 Task: Add the task  Develop a new online tool for online volunteer sign-ups to the section Lightning Lances in the project Brighten and add a Due Date to the respective task as 2024/04/23
Action: Mouse moved to (481, 451)
Screenshot: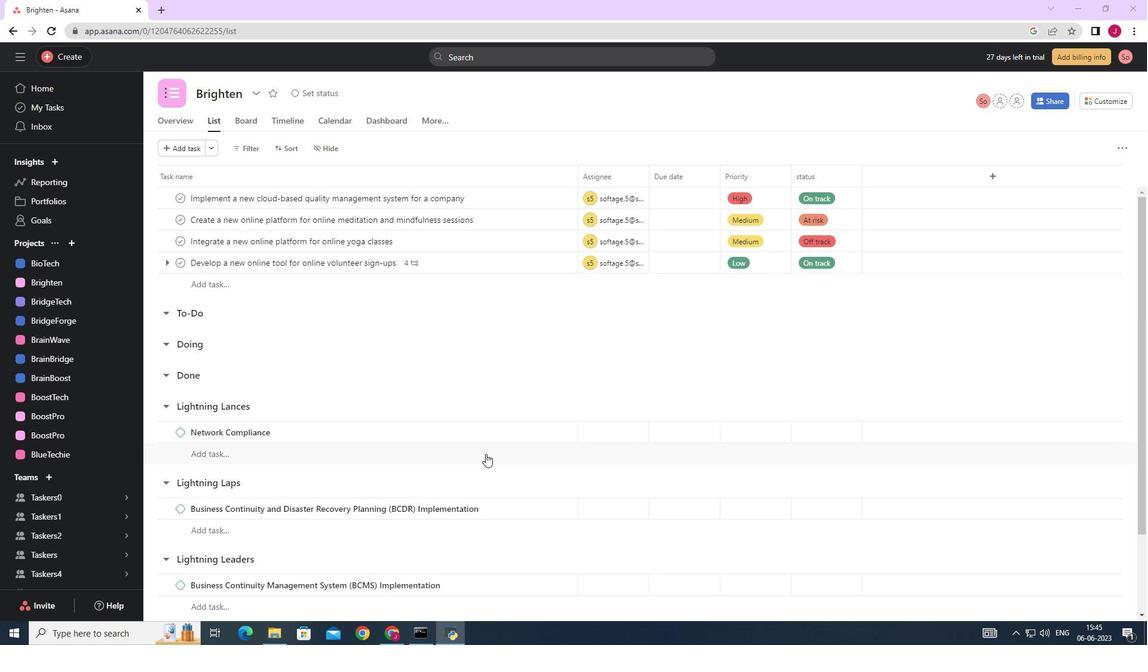 
Action: Mouse scrolled (481, 450) with delta (0, 0)
Screenshot: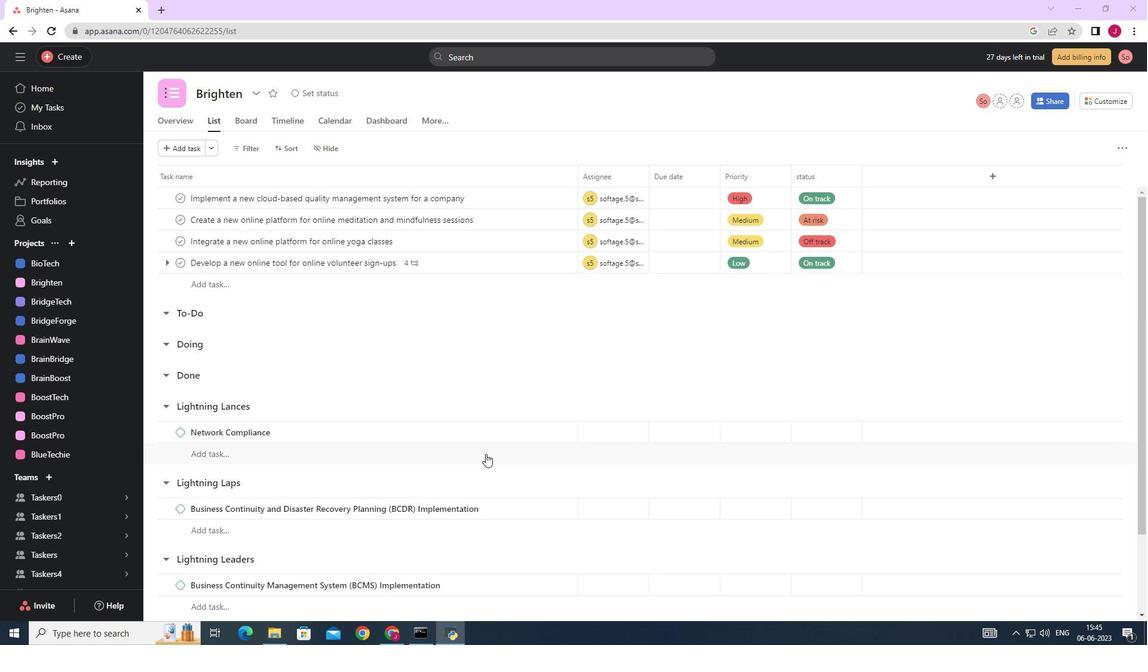 
Action: Mouse scrolled (481, 450) with delta (0, 0)
Screenshot: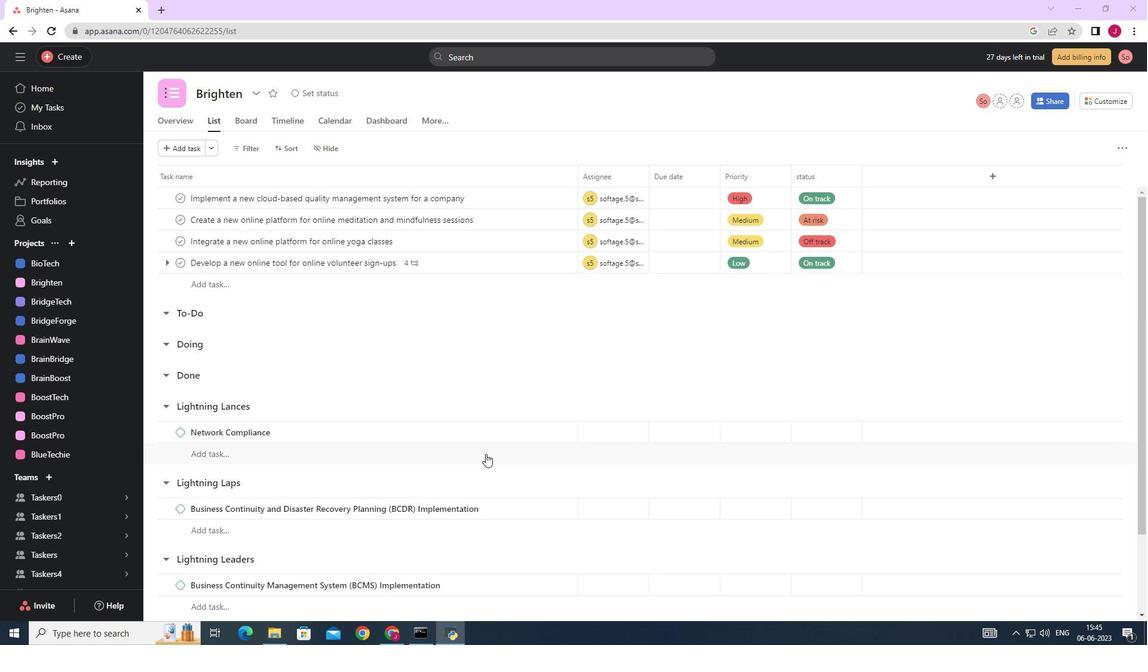 
Action: Mouse scrolled (481, 450) with delta (0, 0)
Screenshot: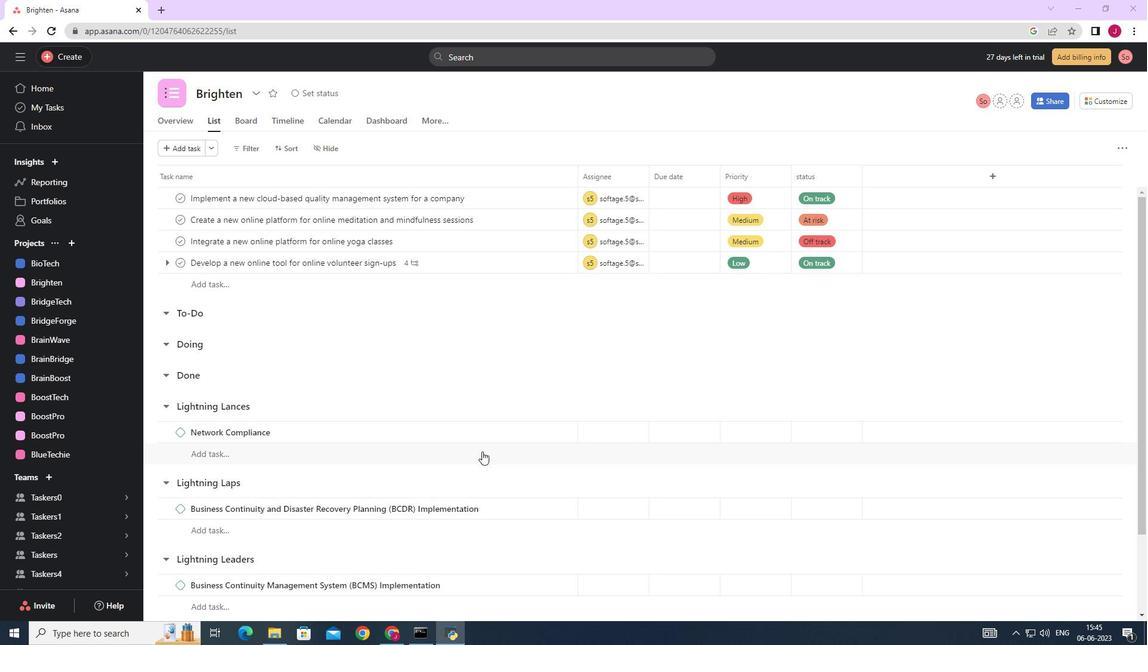 
Action: Mouse moved to (481, 450)
Screenshot: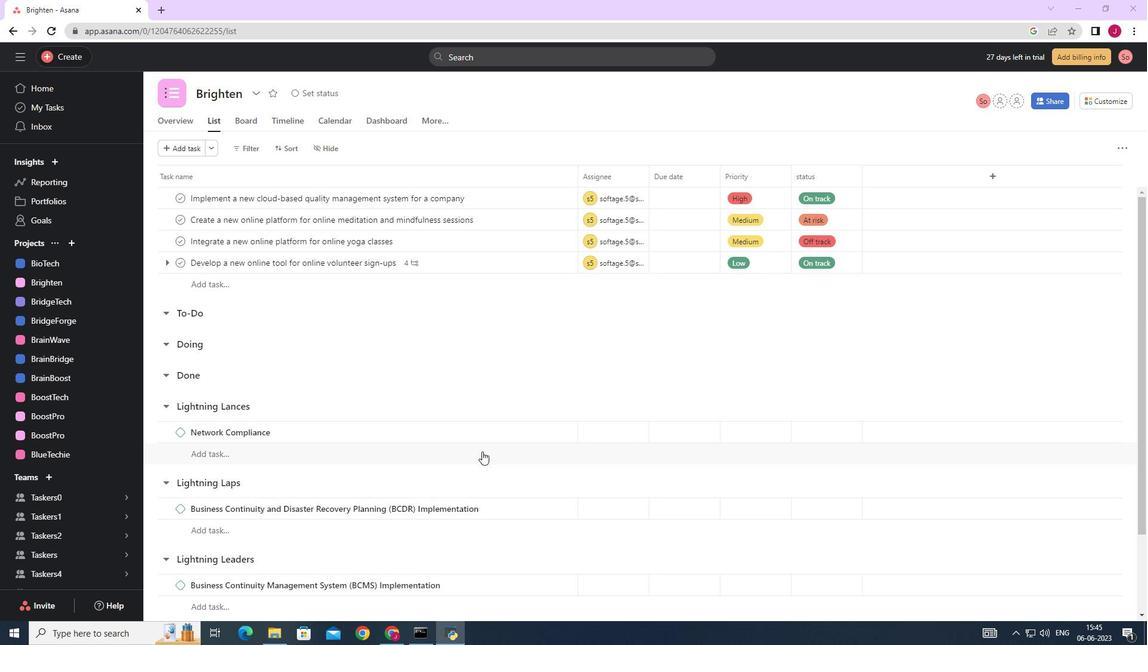 
Action: Mouse scrolled (481, 450) with delta (0, 0)
Screenshot: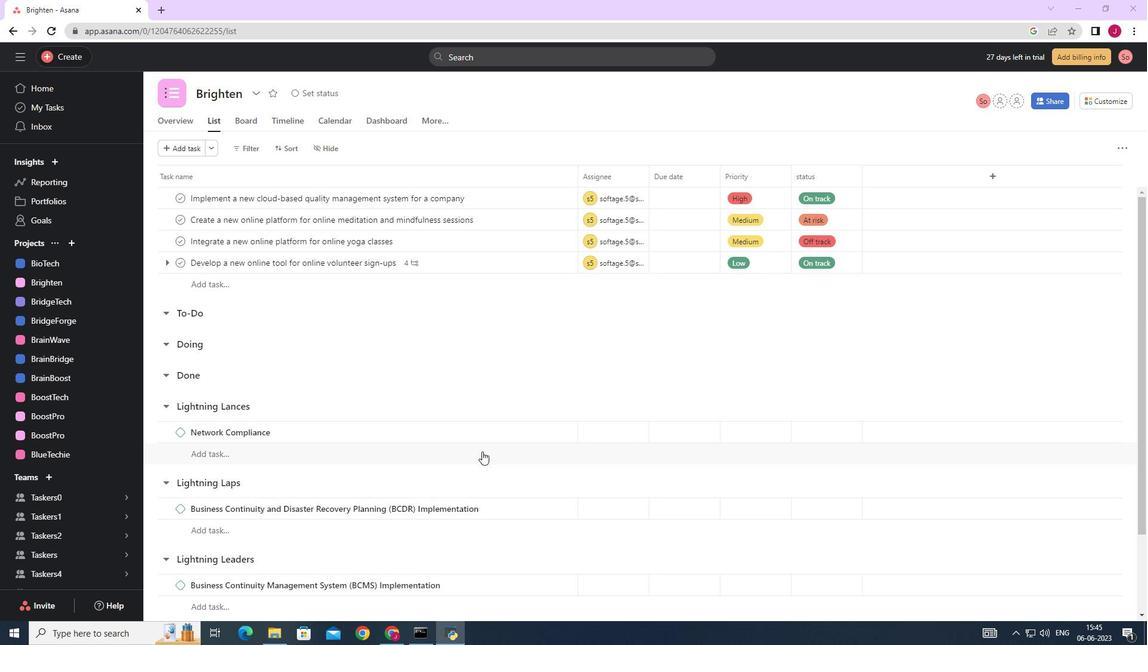 
Action: Mouse moved to (479, 448)
Screenshot: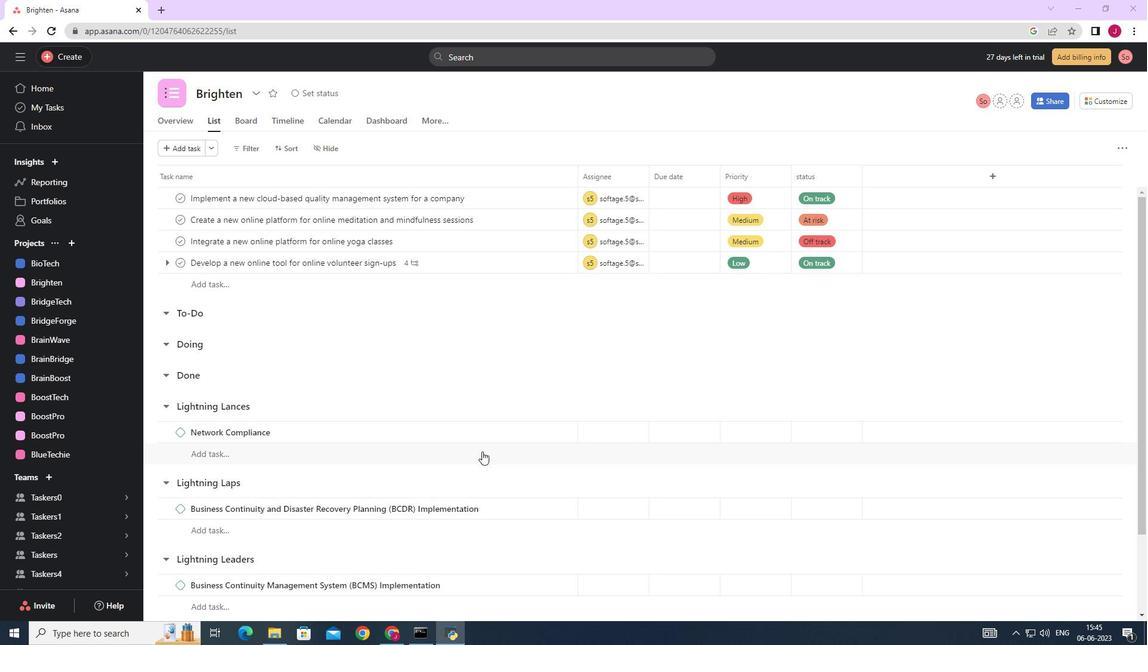 
Action: Mouse scrolled (480, 448) with delta (0, 0)
Screenshot: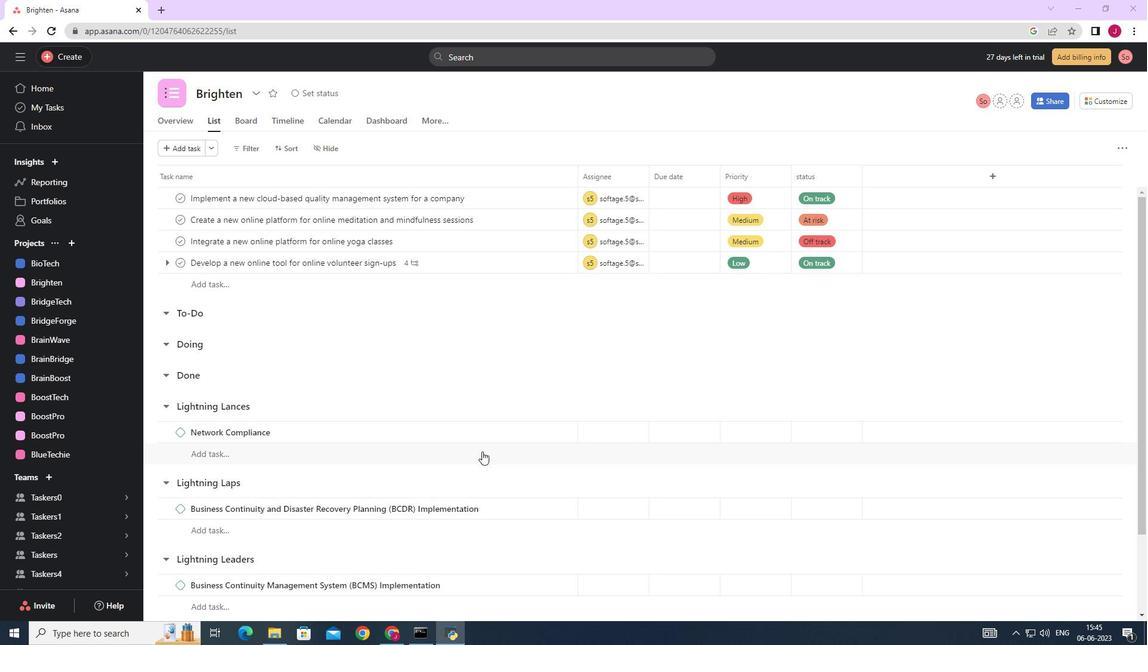 
Action: Mouse moved to (474, 445)
Screenshot: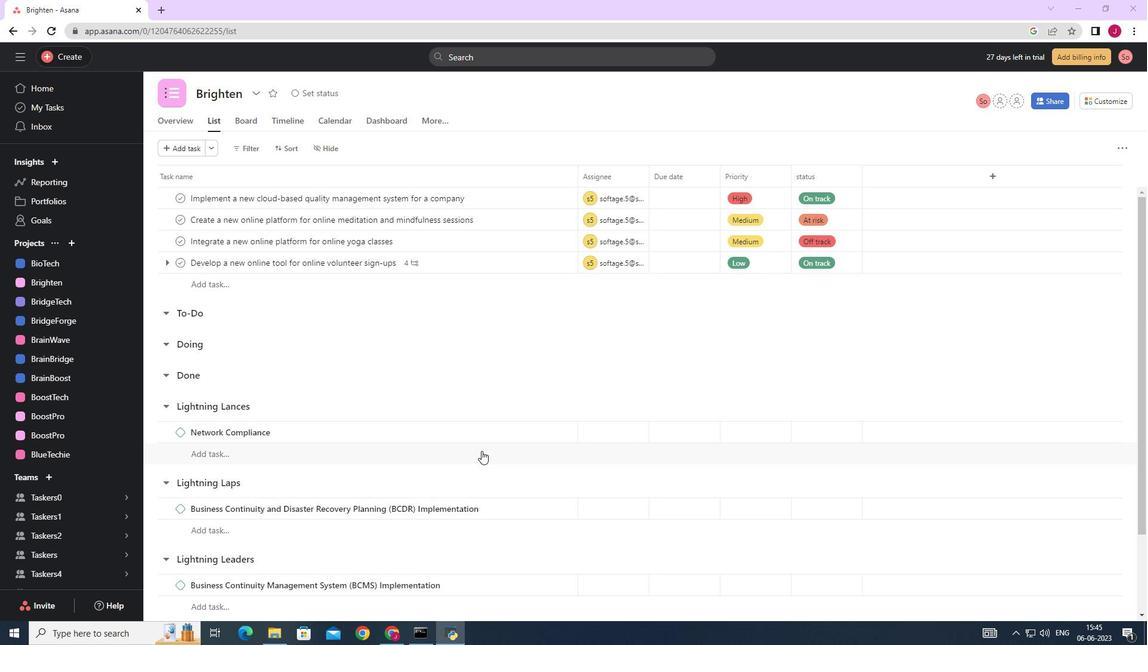 
Action: Mouse scrolled (477, 445) with delta (0, 0)
Screenshot: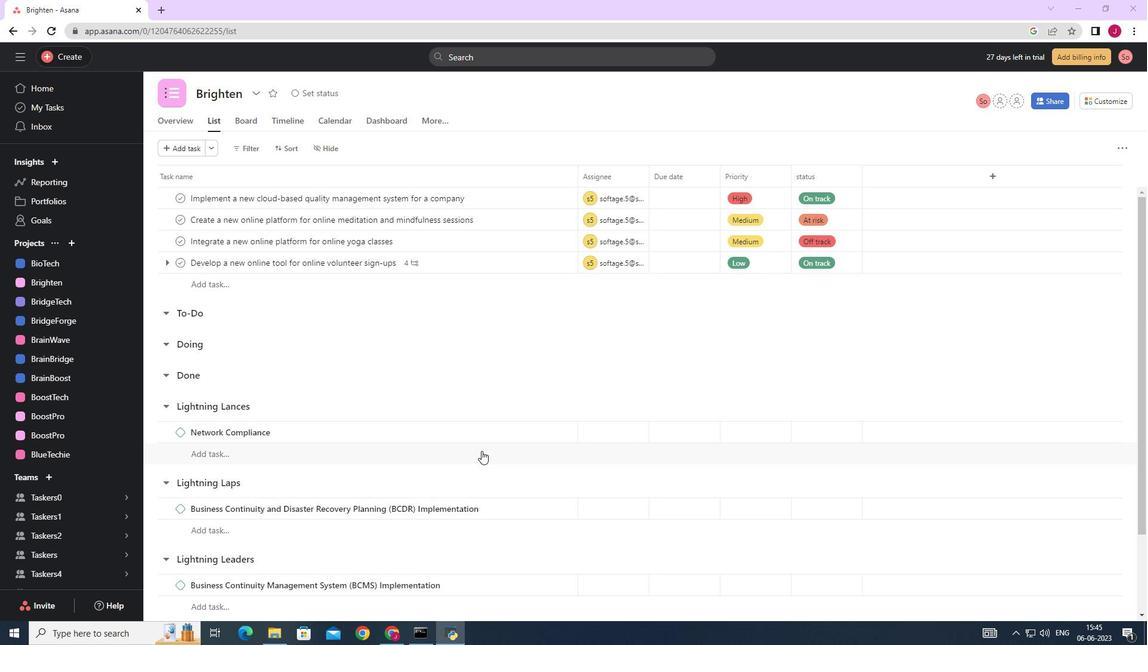
Action: Mouse moved to (437, 344)
Screenshot: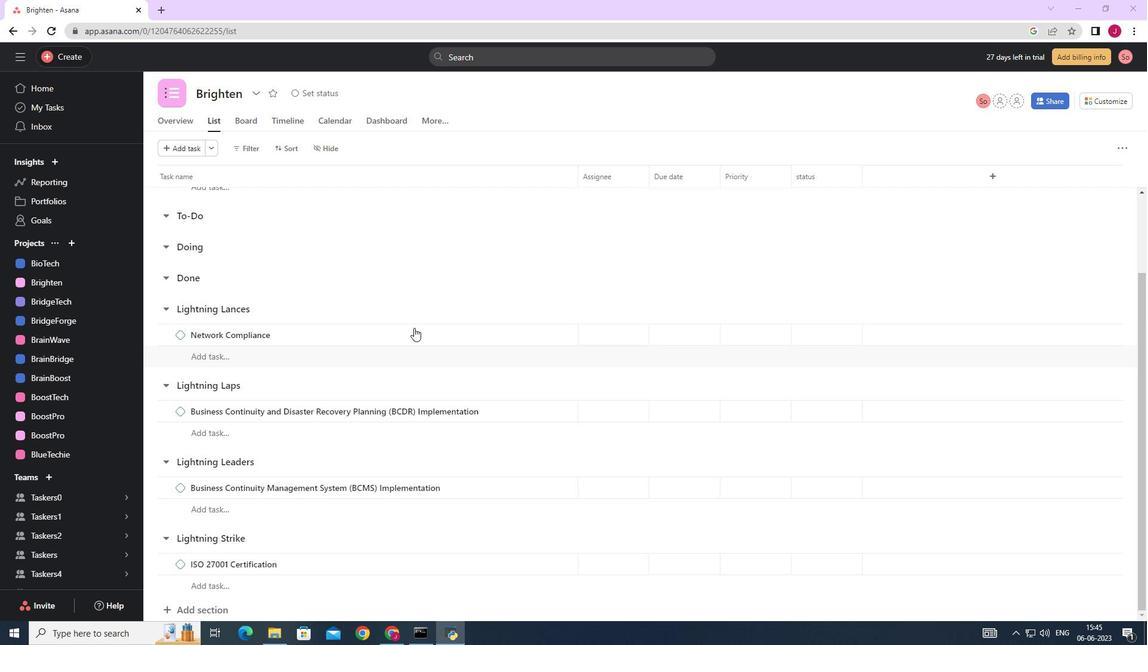
Action: Mouse scrolled (437, 345) with delta (0, 0)
Screenshot: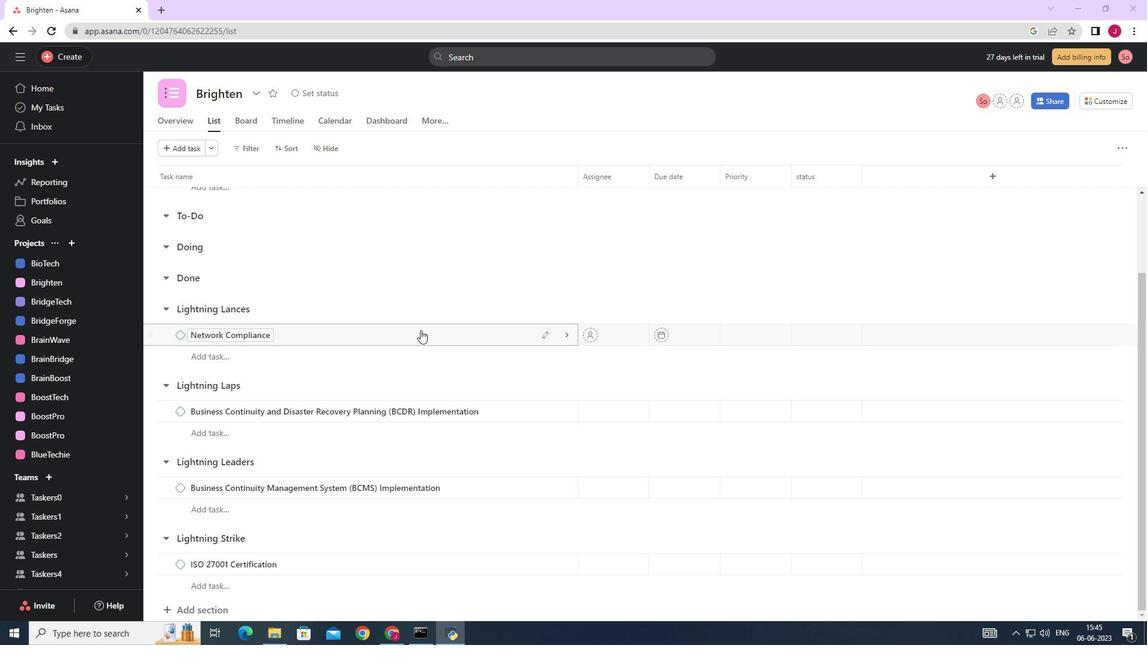 
Action: Mouse moved to (437, 344)
Screenshot: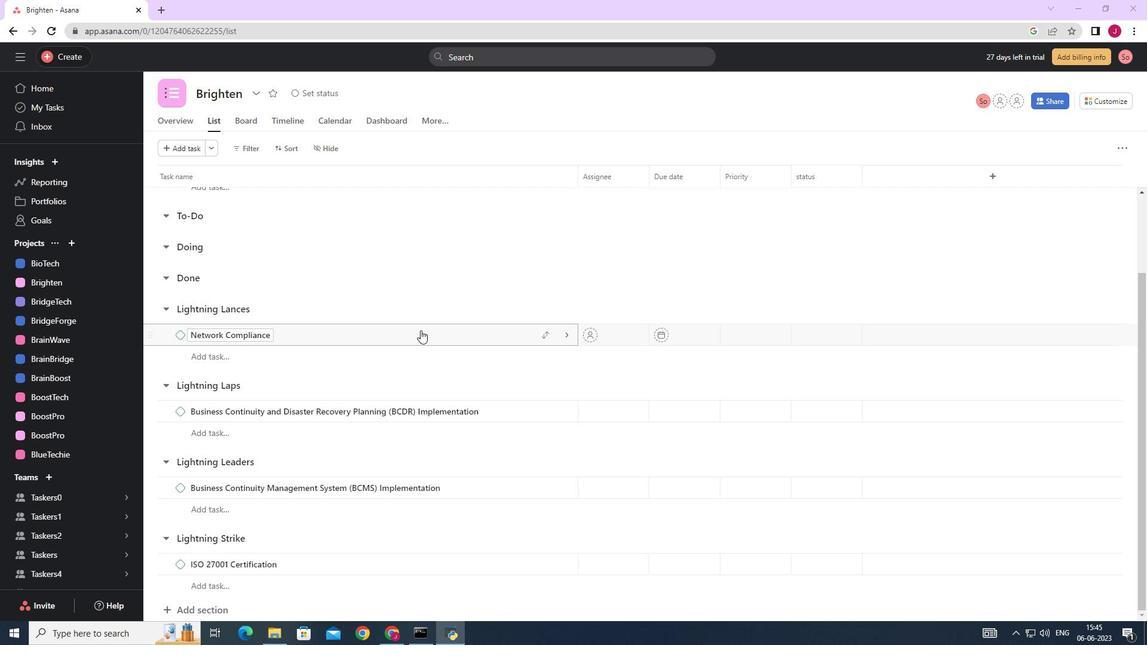 
Action: Mouse scrolled (437, 345) with delta (0, 0)
Screenshot: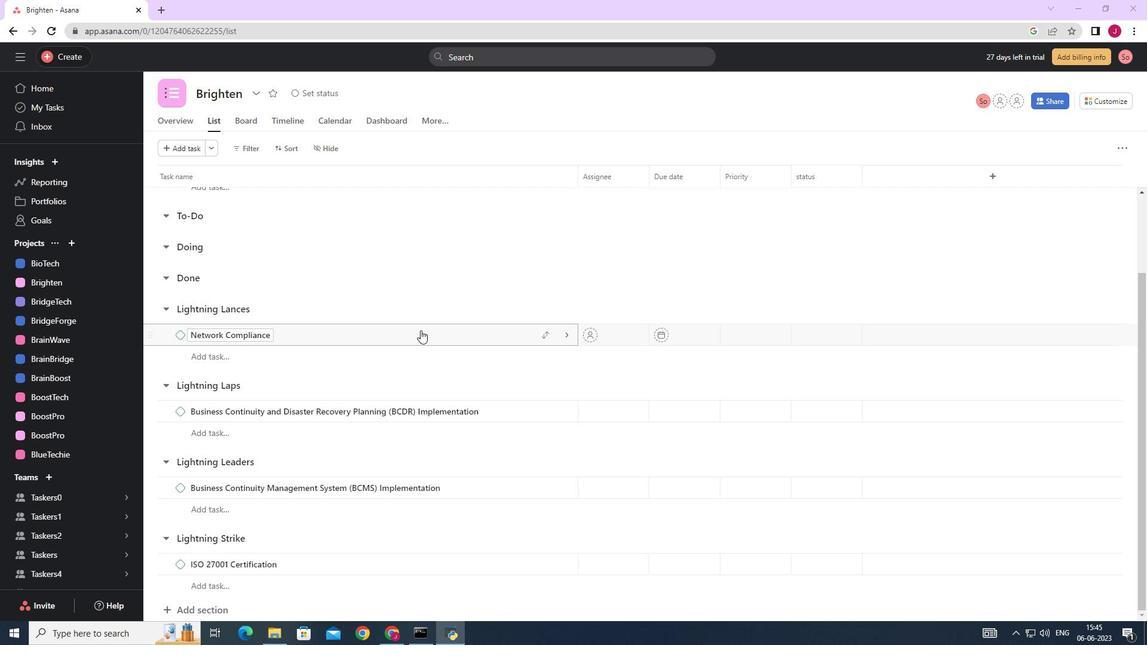 
Action: Mouse moved to (437, 344)
Screenshot: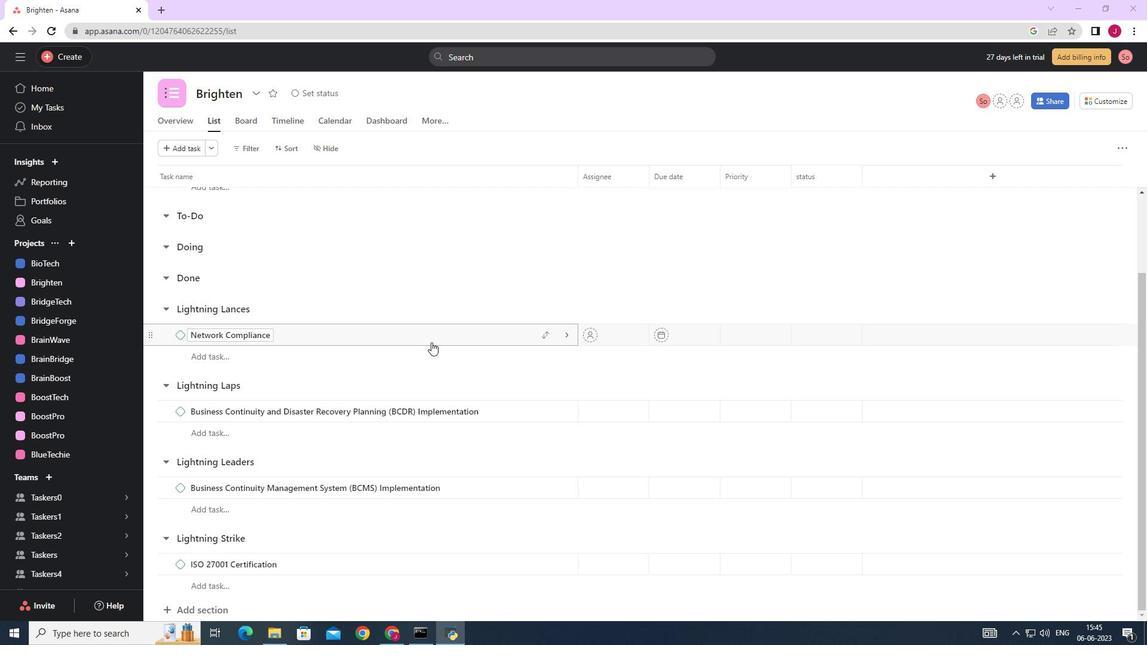 
Action: Mouse scrolled (437, 345) with delta (0, 0)
Screenshot: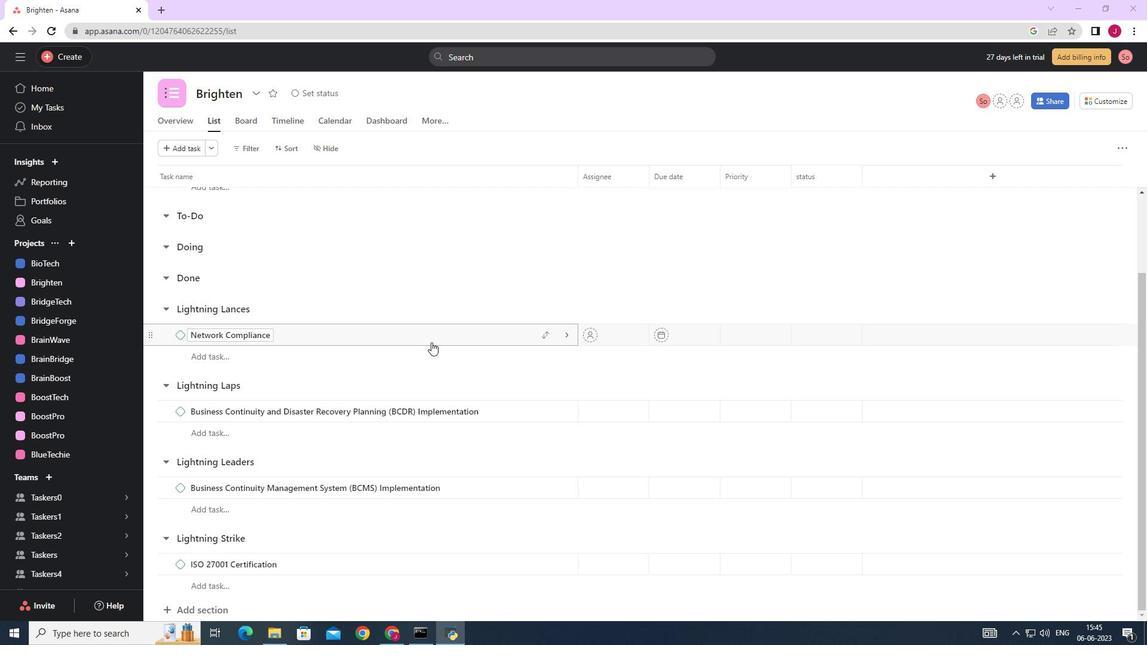 
Action: Mouse moved to (435, 340)
Screenshot: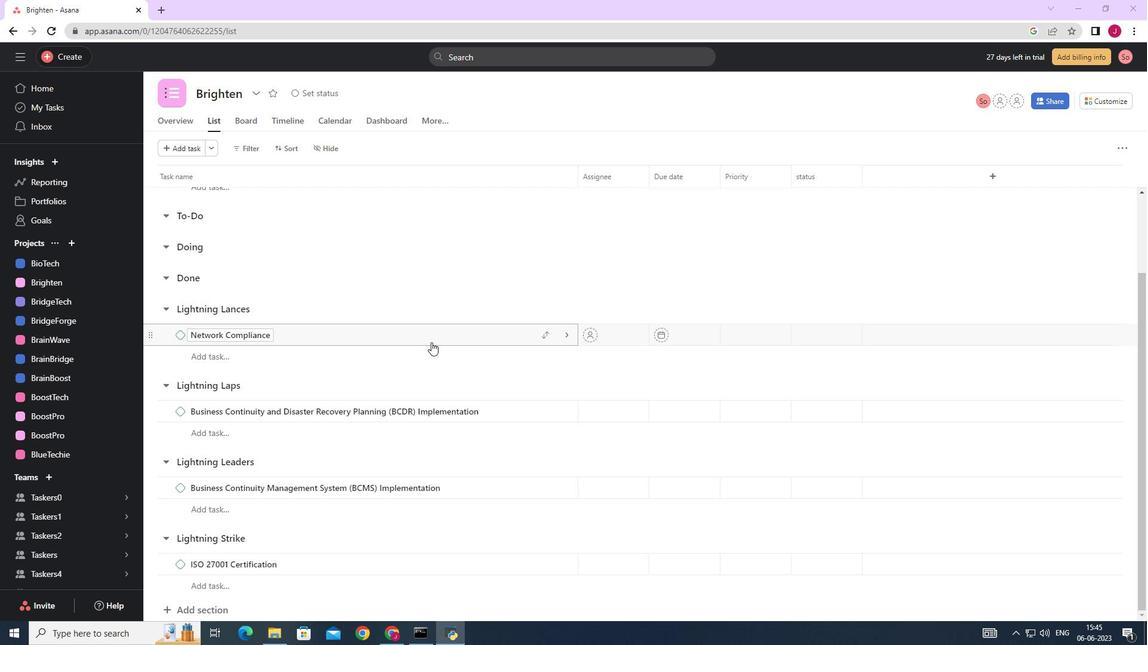 
Action: Mouse scrolled (435, 341) with delta (0, 0)
Screenshot: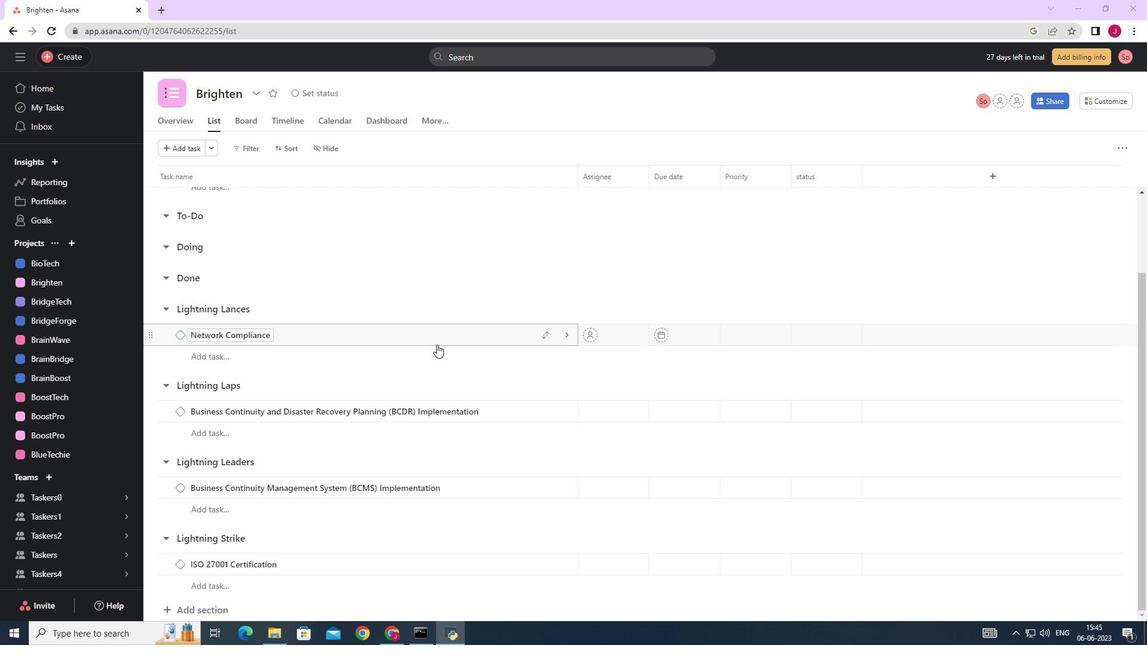 
Action: Mouse moved to (548, 261)
Screenshot: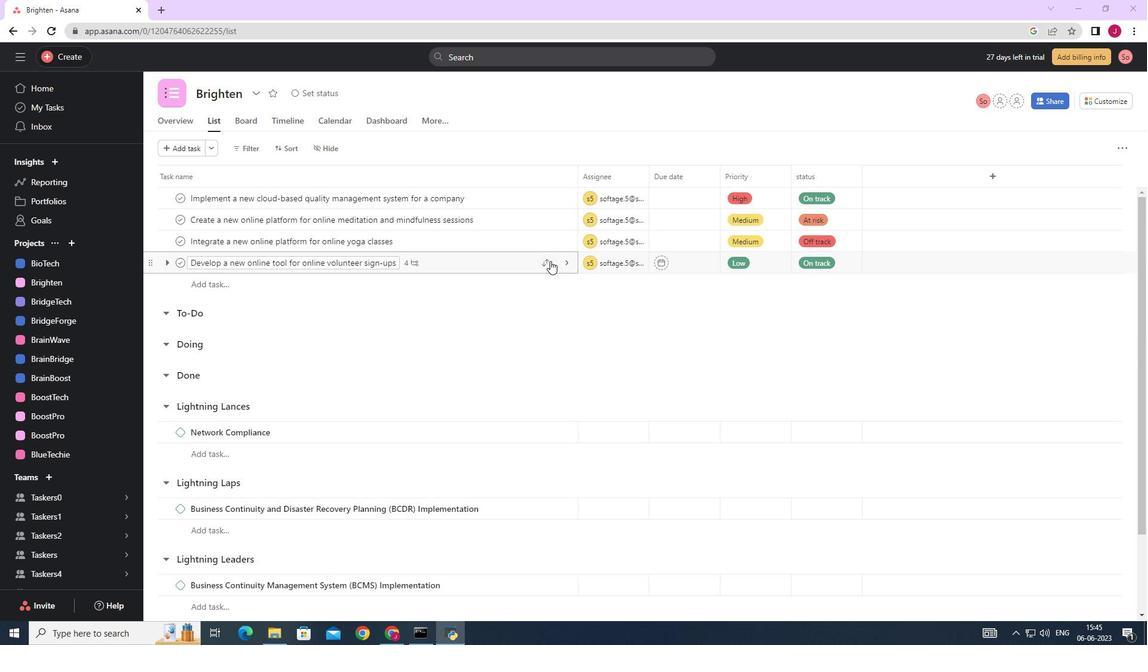
Action: Mouse pressed left at (548, 261)
Screenshot: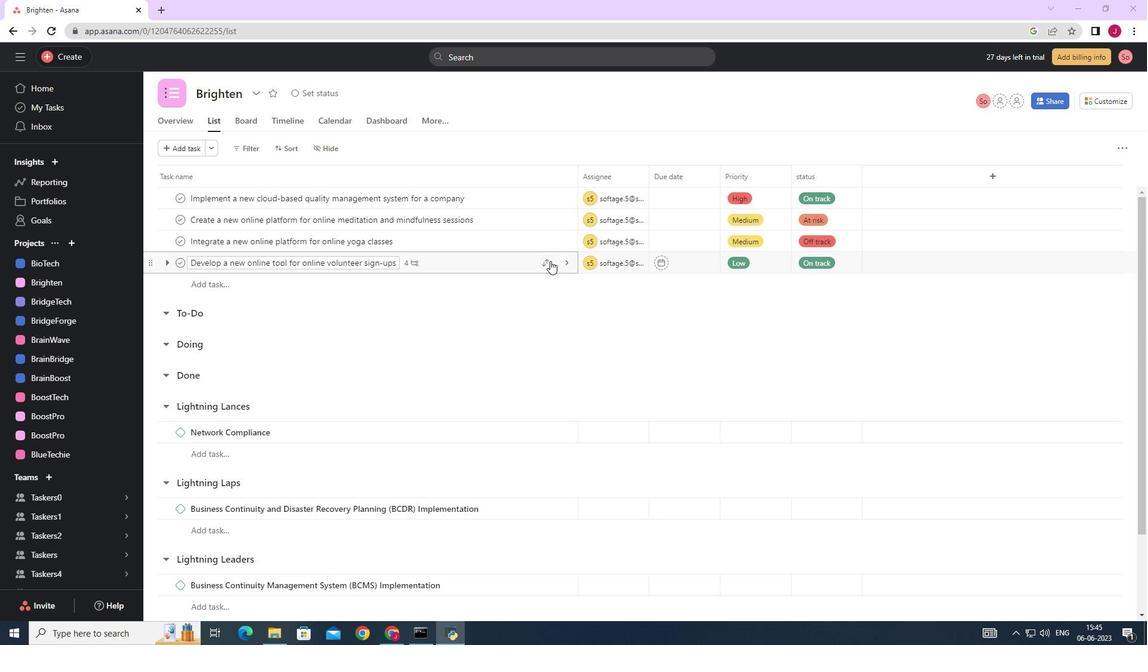 
Action: Mouse moved to (490, 396)
Screenshot: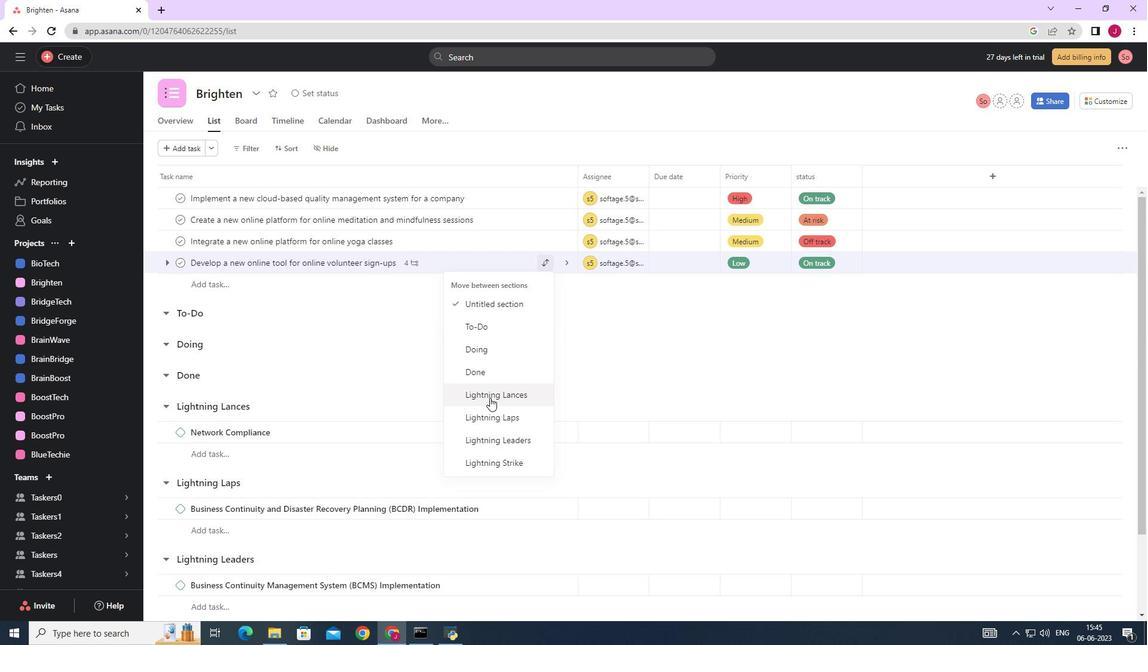 
Action: Mouse pressed left at (490, 396)
Screenshot: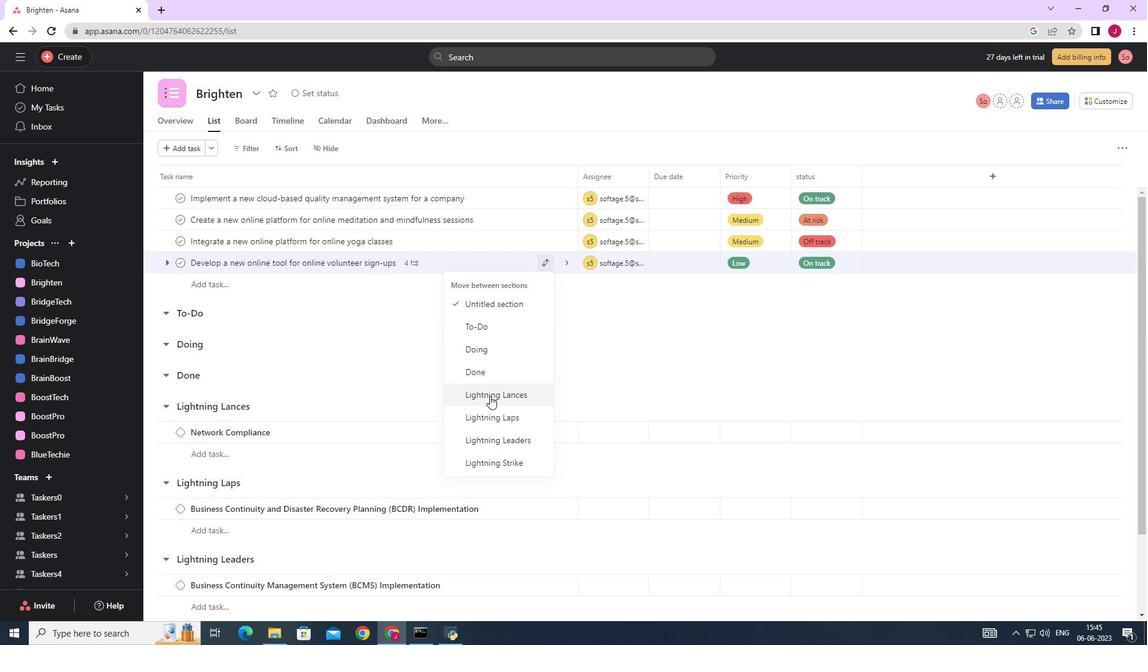
Action: Mouse moved to (706, 410)
Screenshot: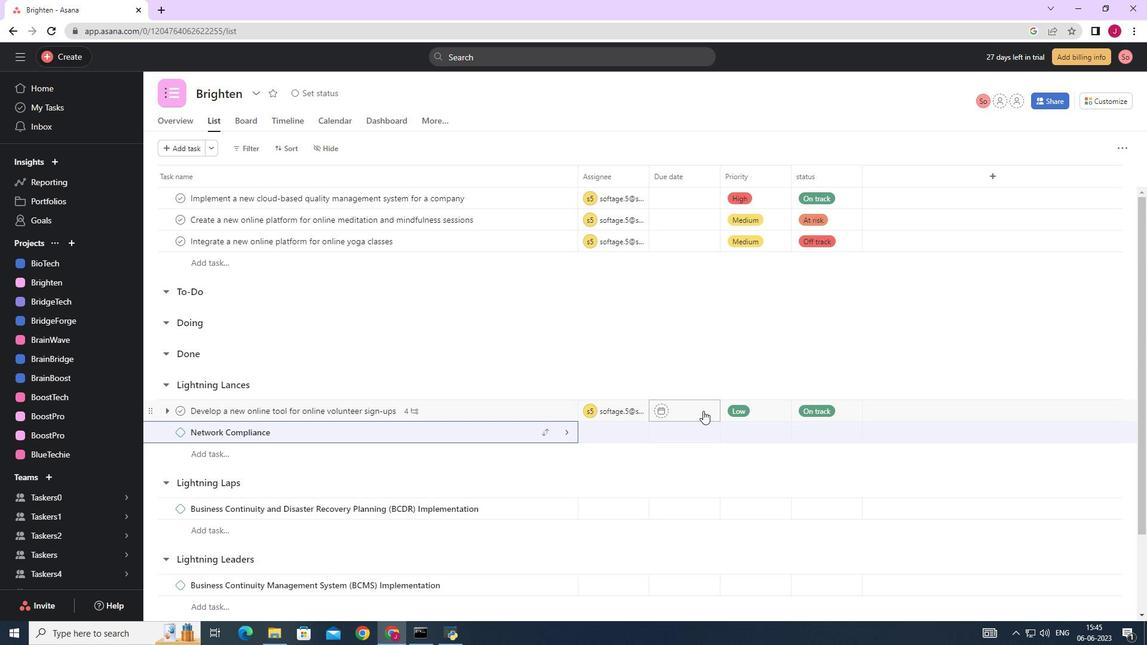 
Action: Mouse pressed left at (706, 410)
Screenshot: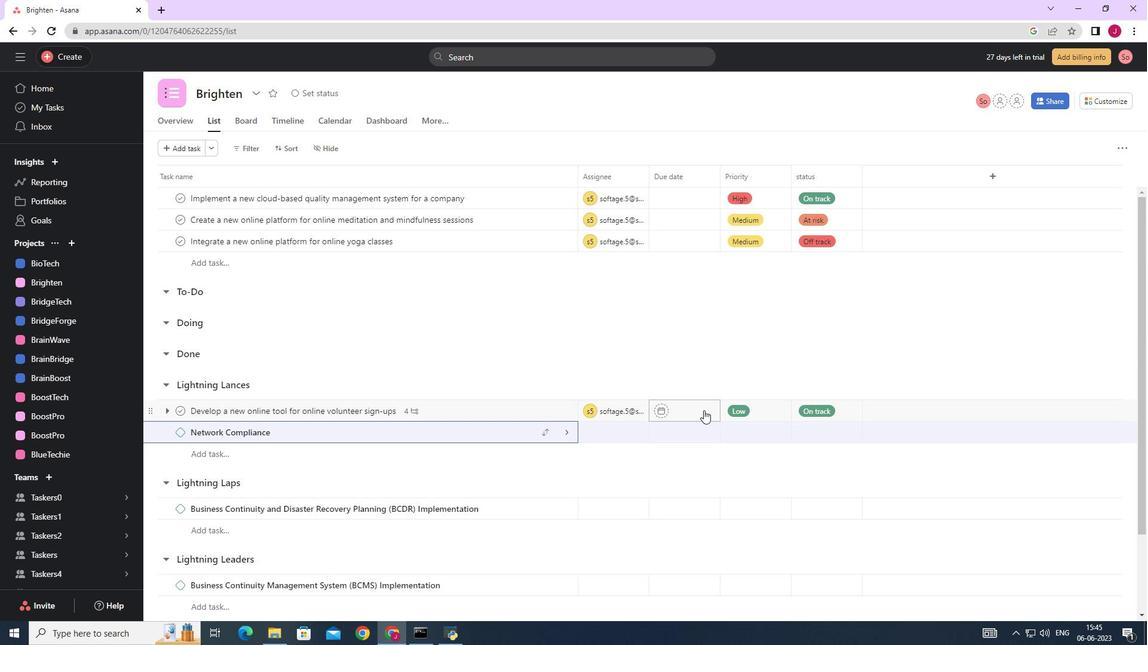 
Action: Mouse moved to (804, 219)
Screenshot: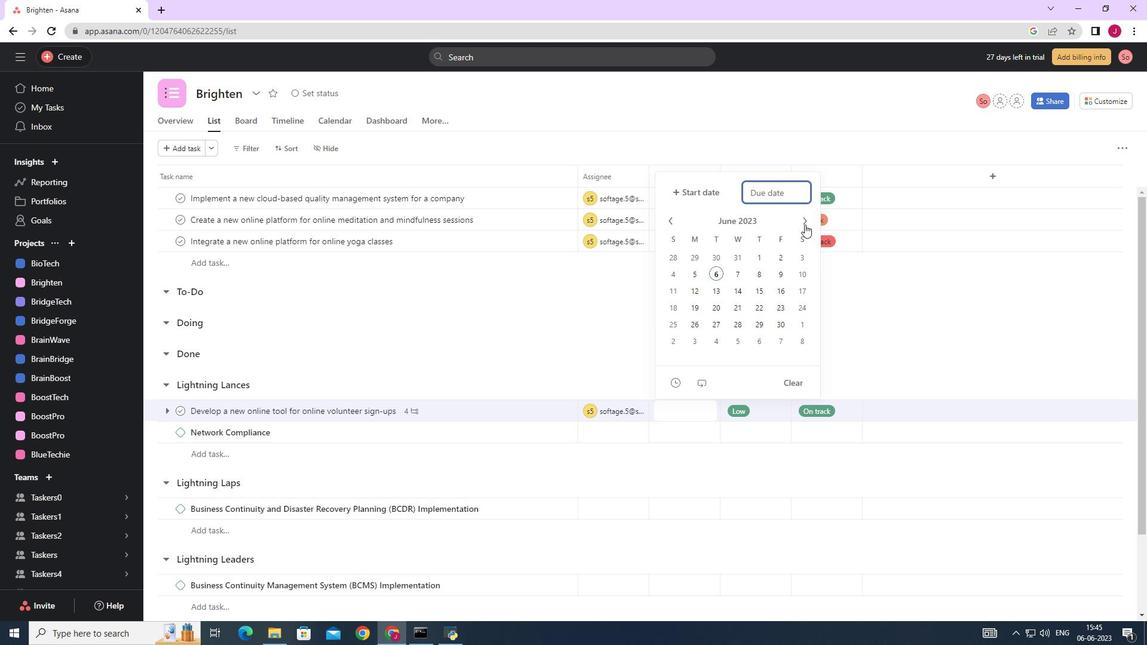 
Action: Mouse pressed left at (804, 219)
Screenshot: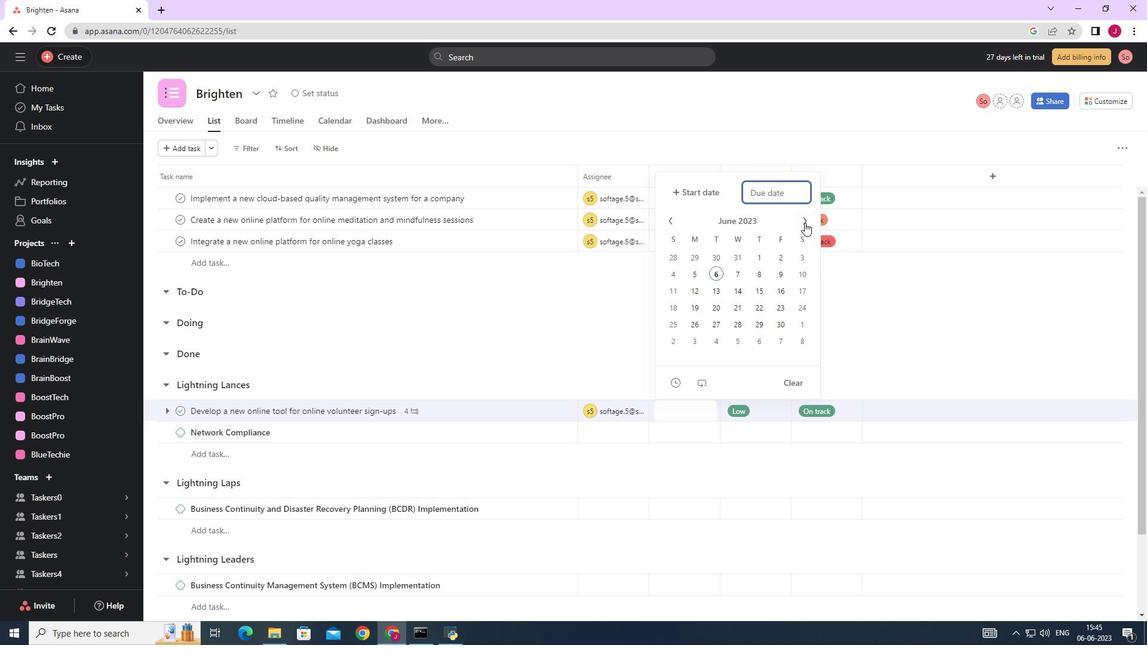 
Action: Mouse pressed left at (804, 219)
Screenshot: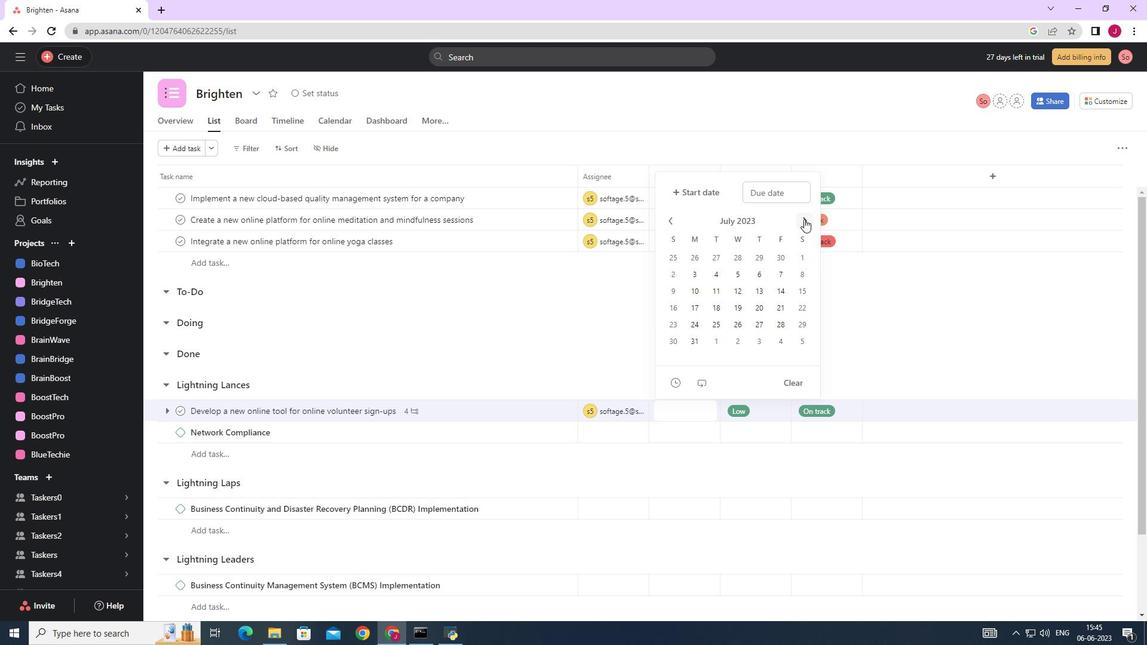 
Action: Mouse pressed left at (804, 219)
Screenshot: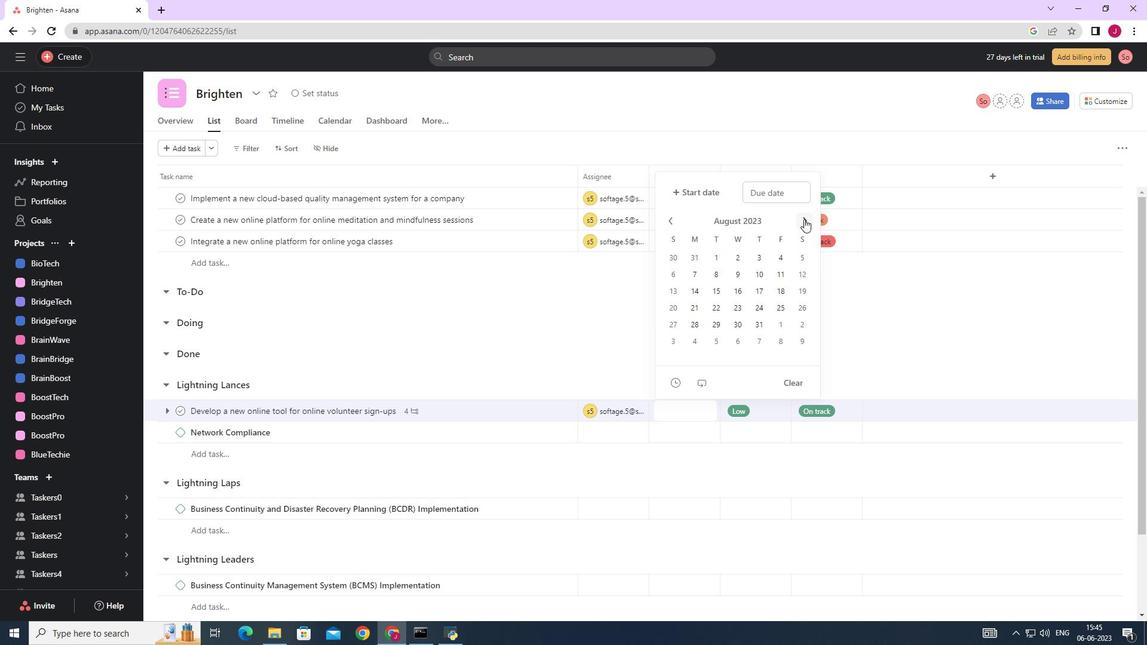 
Action: Mouse pressed left at (804, 219)
Screenshot: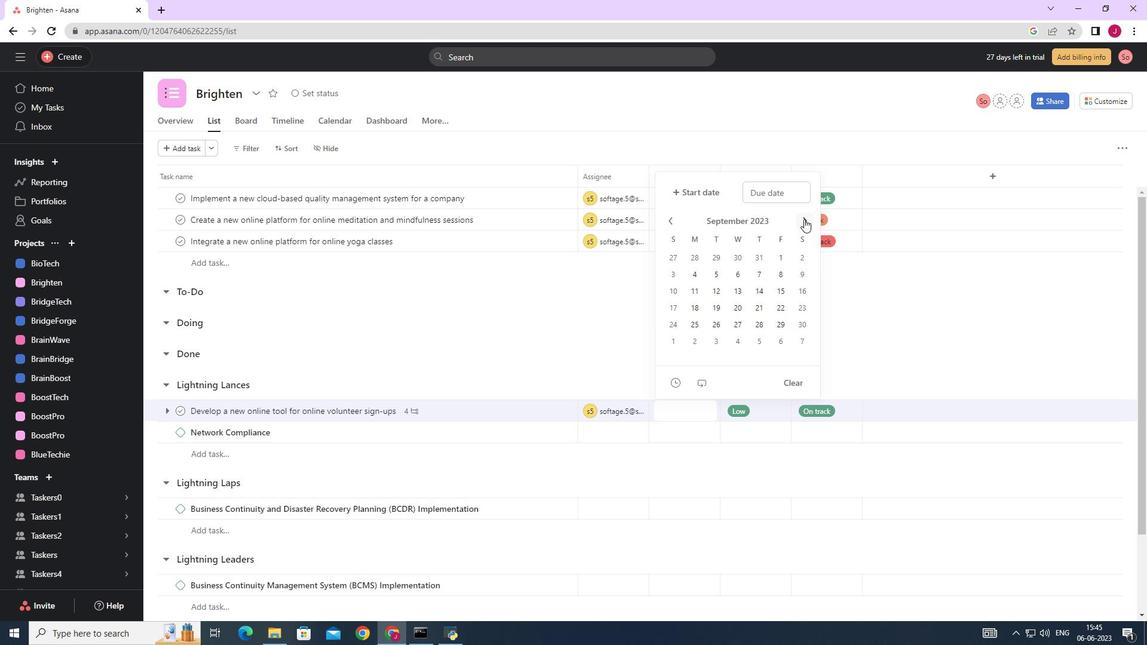 
Action: Mouse pressed left at (804, 219)
Screenshot: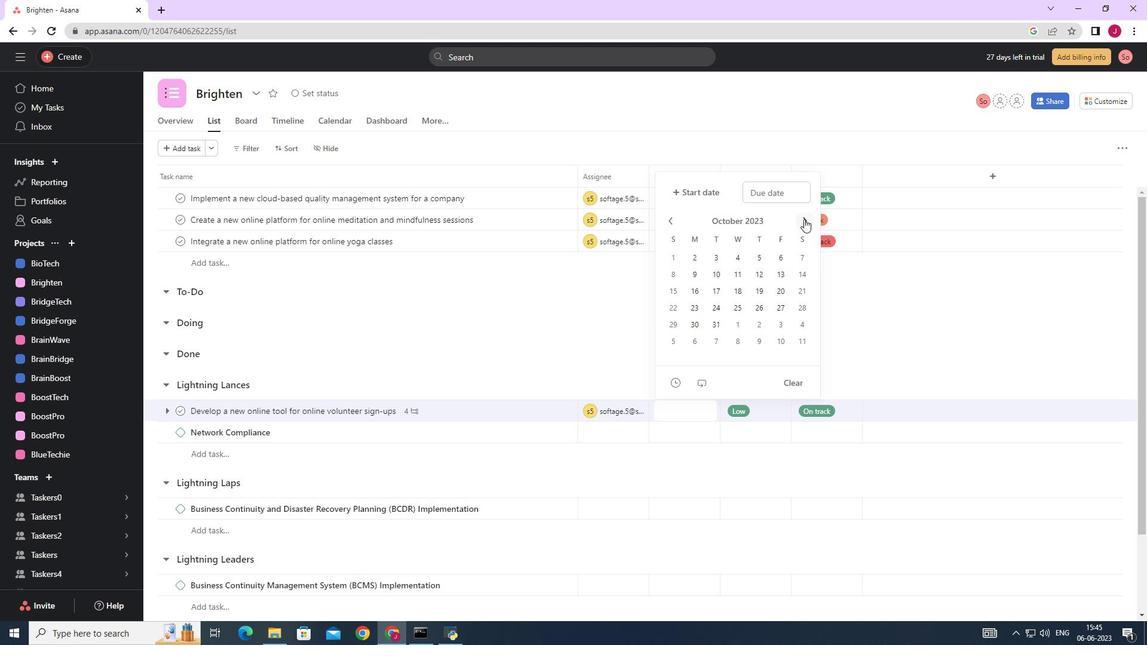 
Action: Mouse pressed left at (804, 219)
Screenshot: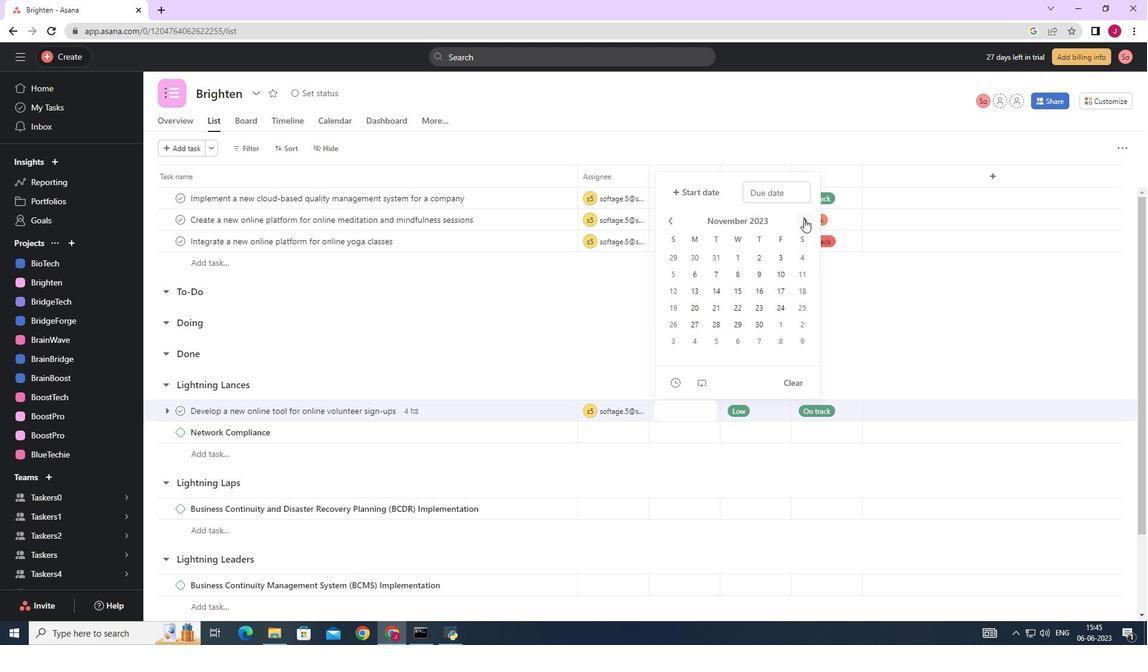 
Action: Mouse pressed left at (804, 219)
Screenshot: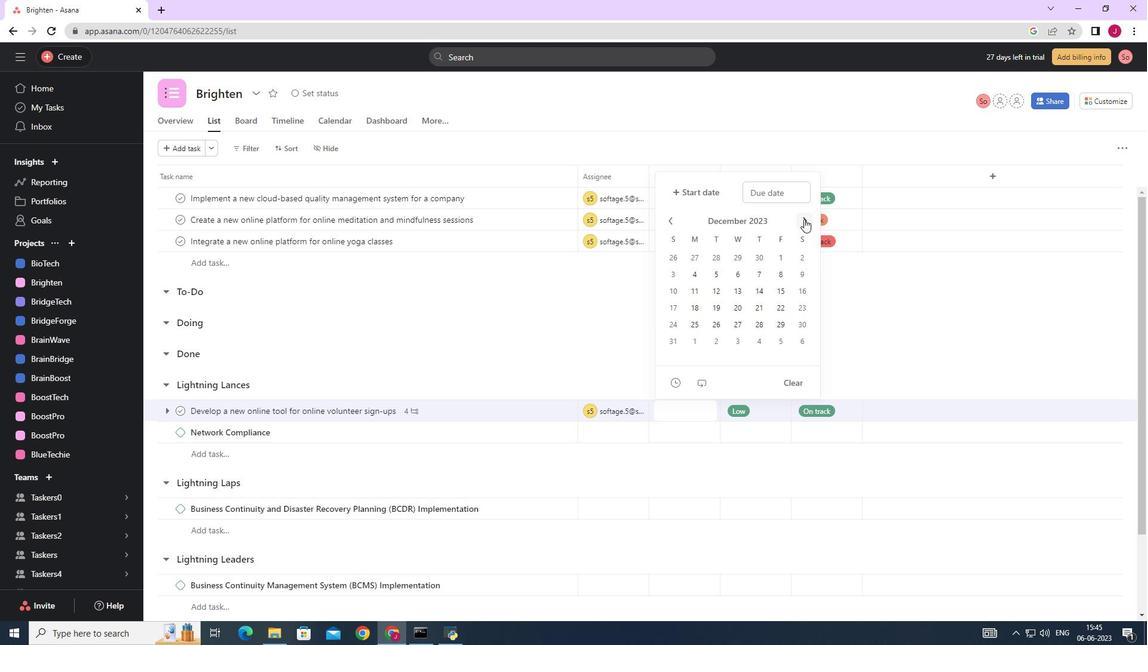 
Action: Mouse pressed left at (804, 219)
Screenshot: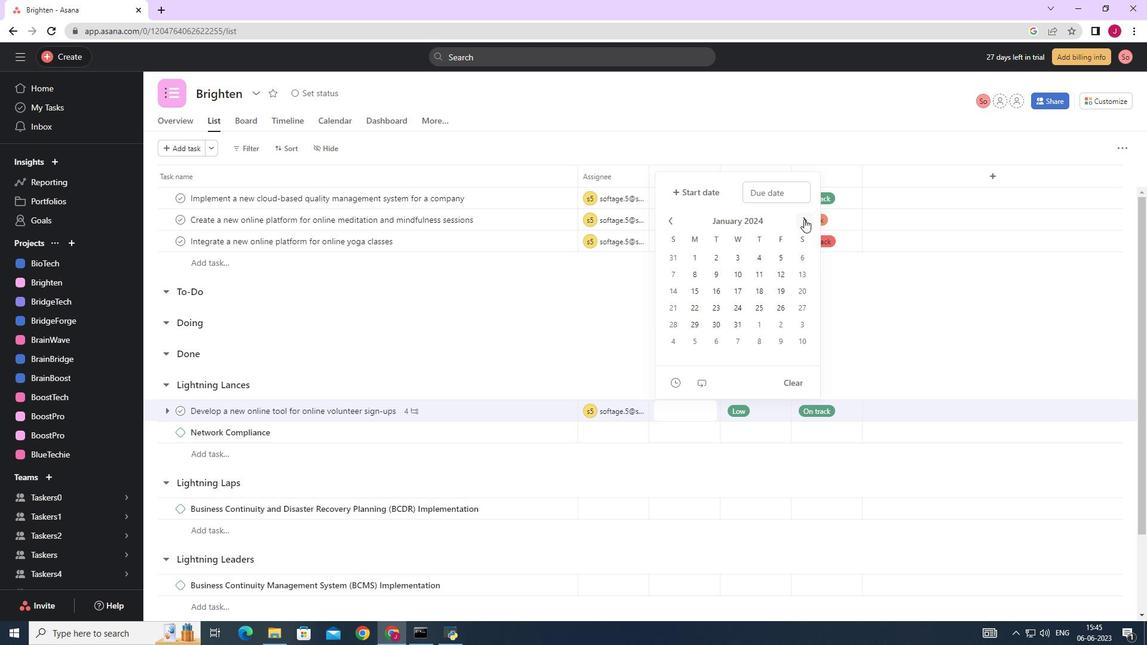 
Action: Mouse pressed left at (804, 219)
Screenshot: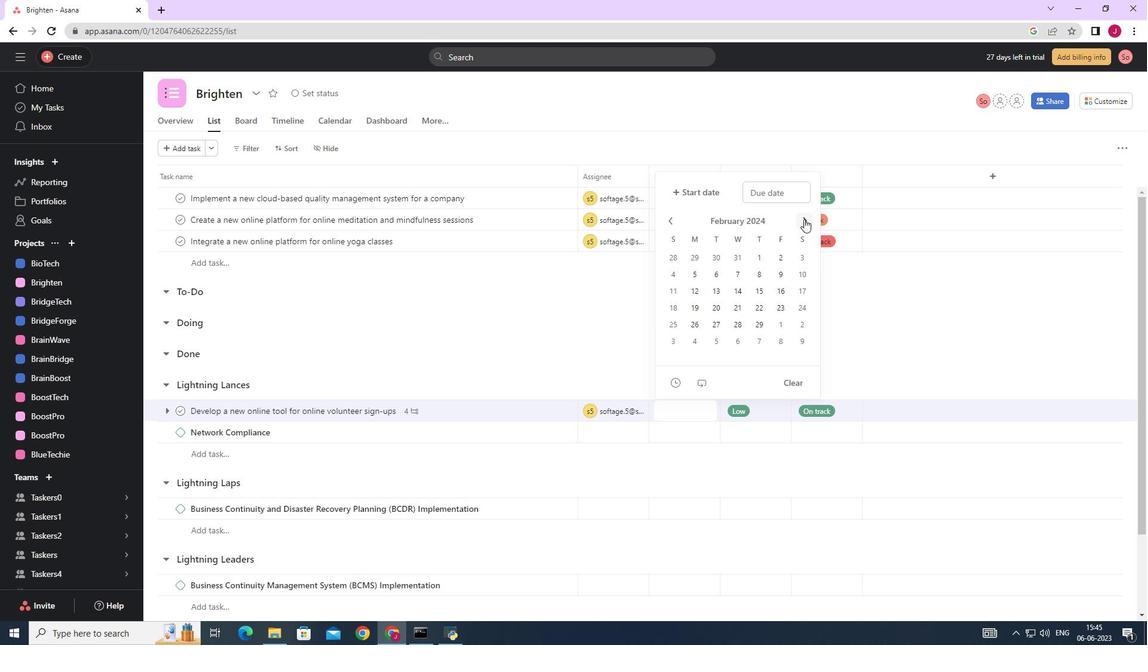 
Action: Mouse pressed left at (804, 219)
Screenshot: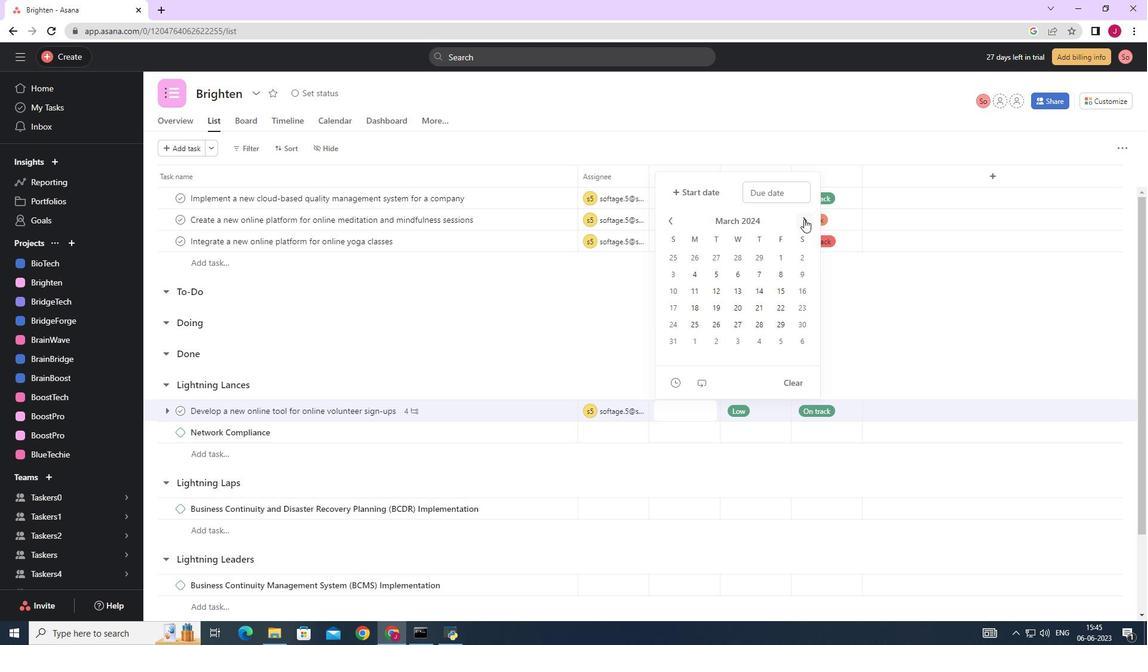 
Action: Mouse moved to (717, 304)
Screenshot: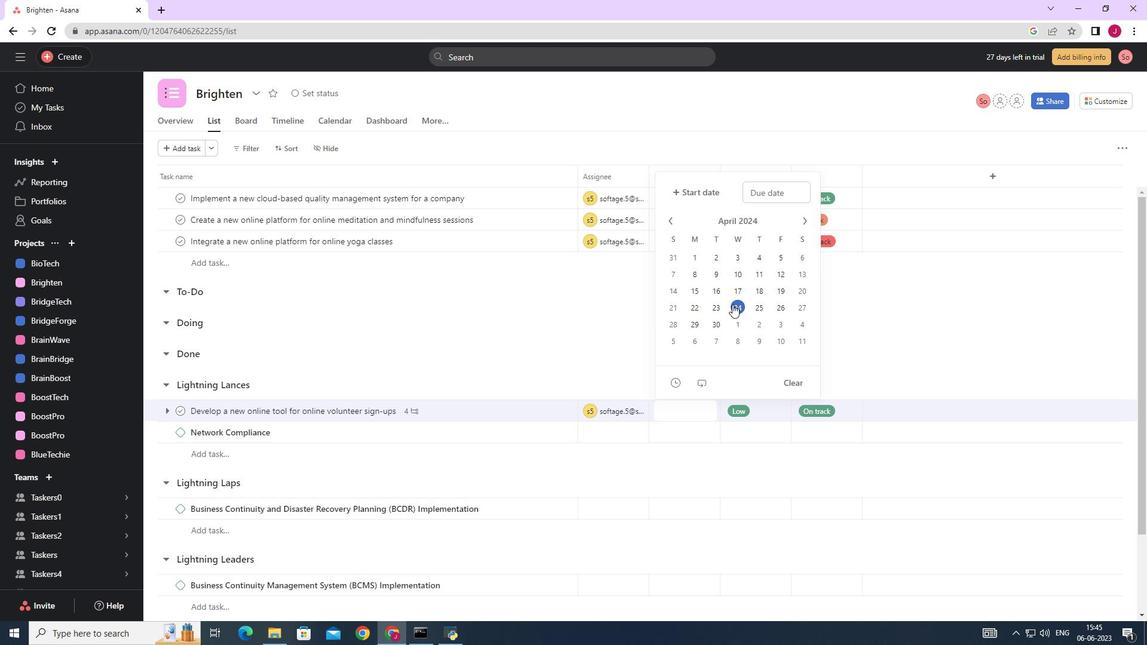 
Action: Mouse pressed left at (717, 304)
Screenshot: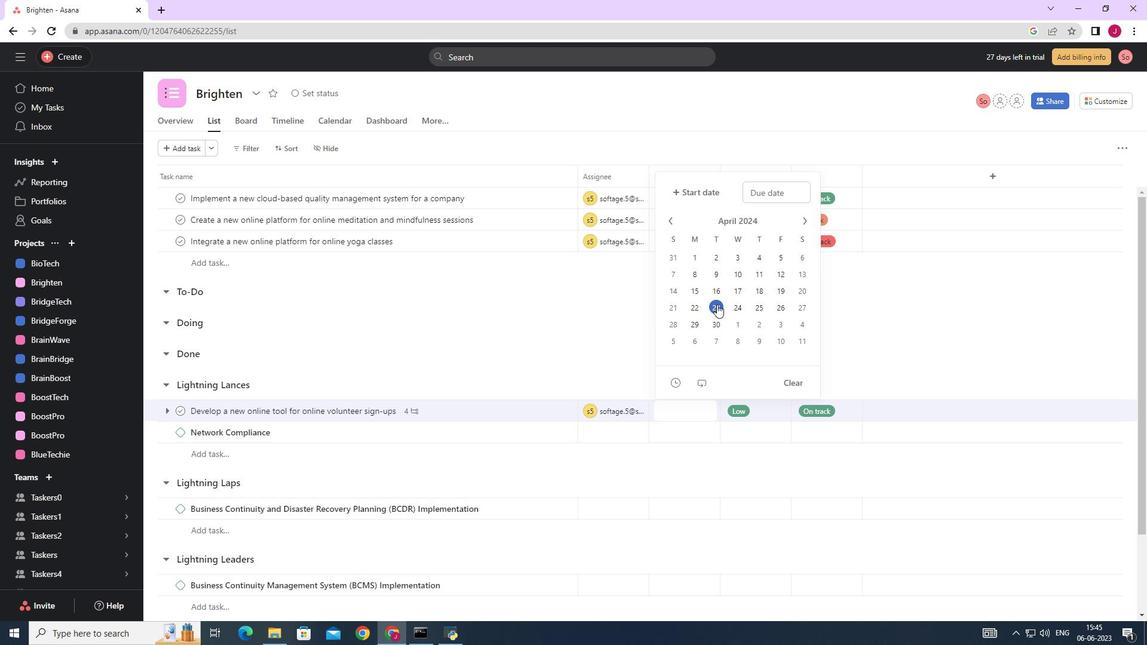 
Action: Mouse moved to (881, 318)
Screenshot: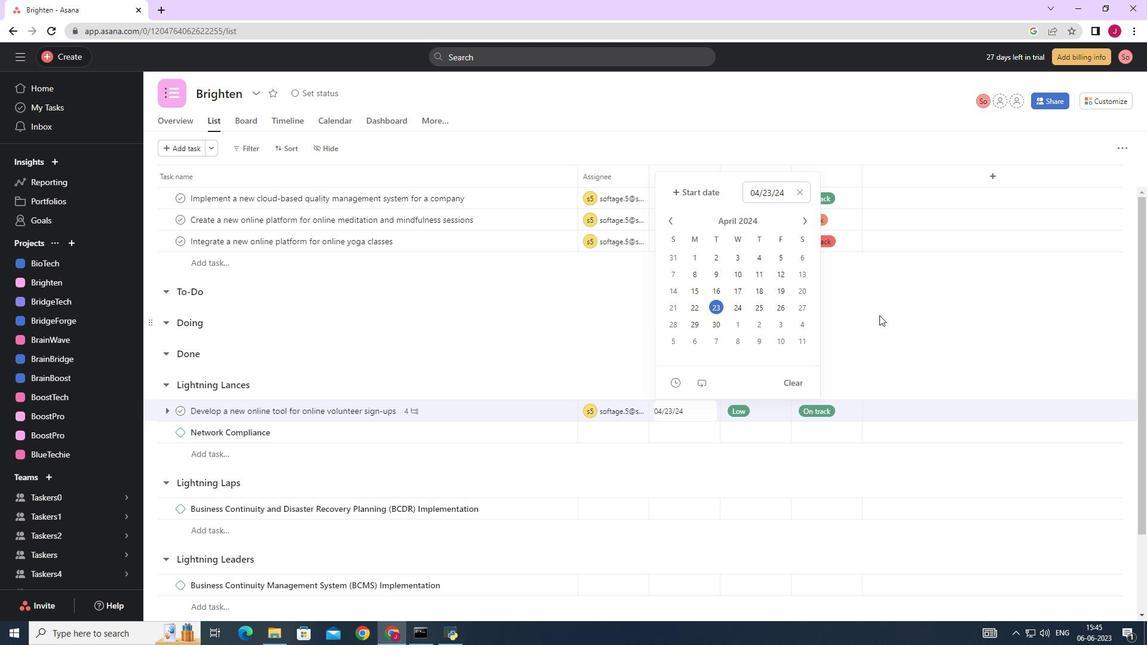 
Action: Mouse pressed left at (881, 318)
Screenshot: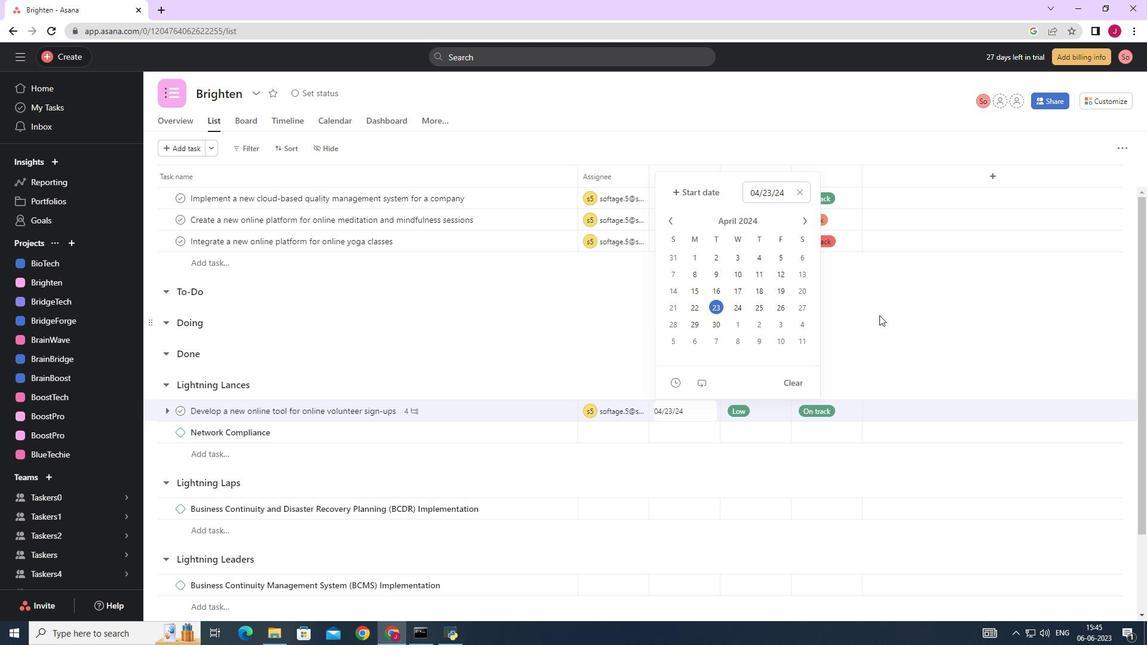 
Action: Mouse moved to (882, 318)
Screenshot: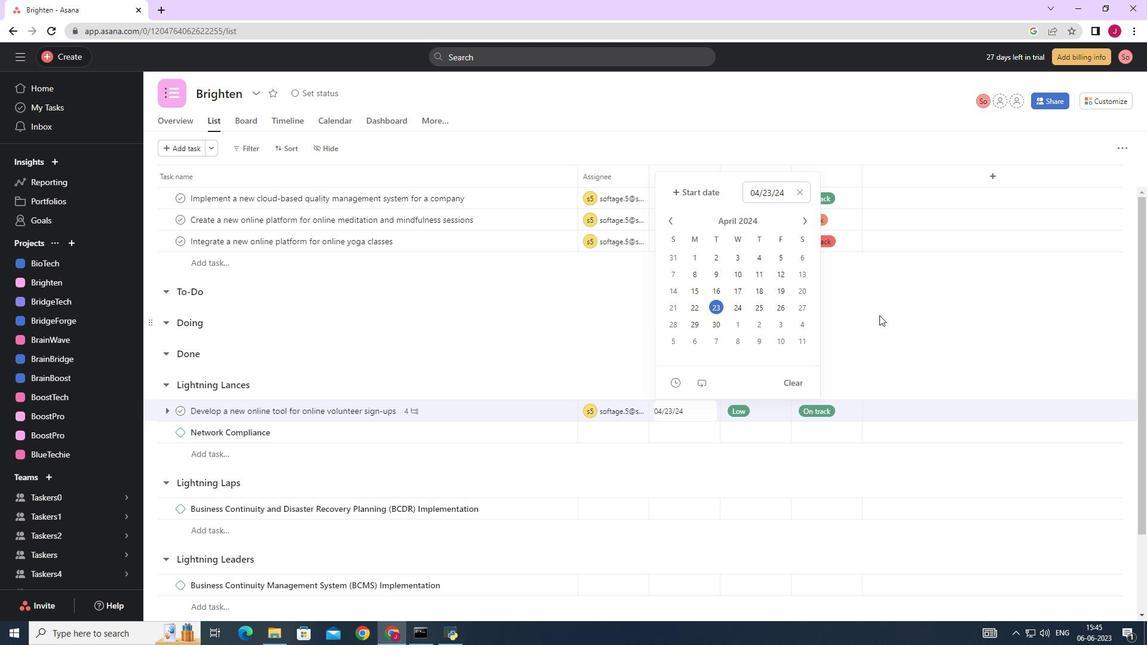 
